 Task: Choose the host language as Danish.
Action: Mouse moved to (1169, 174)
Screenshot: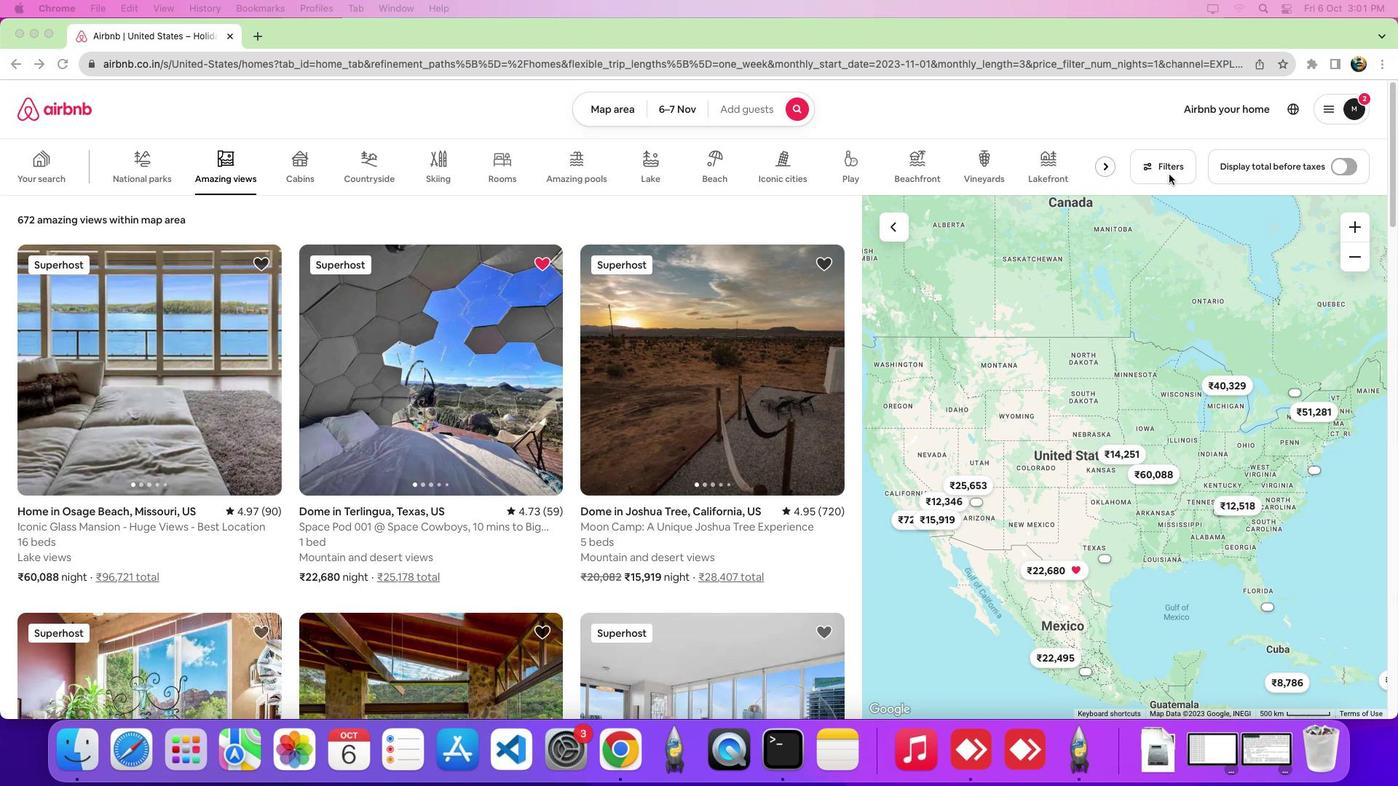 
Action: Mouse pressed left at (1169, 174)
Screenshot: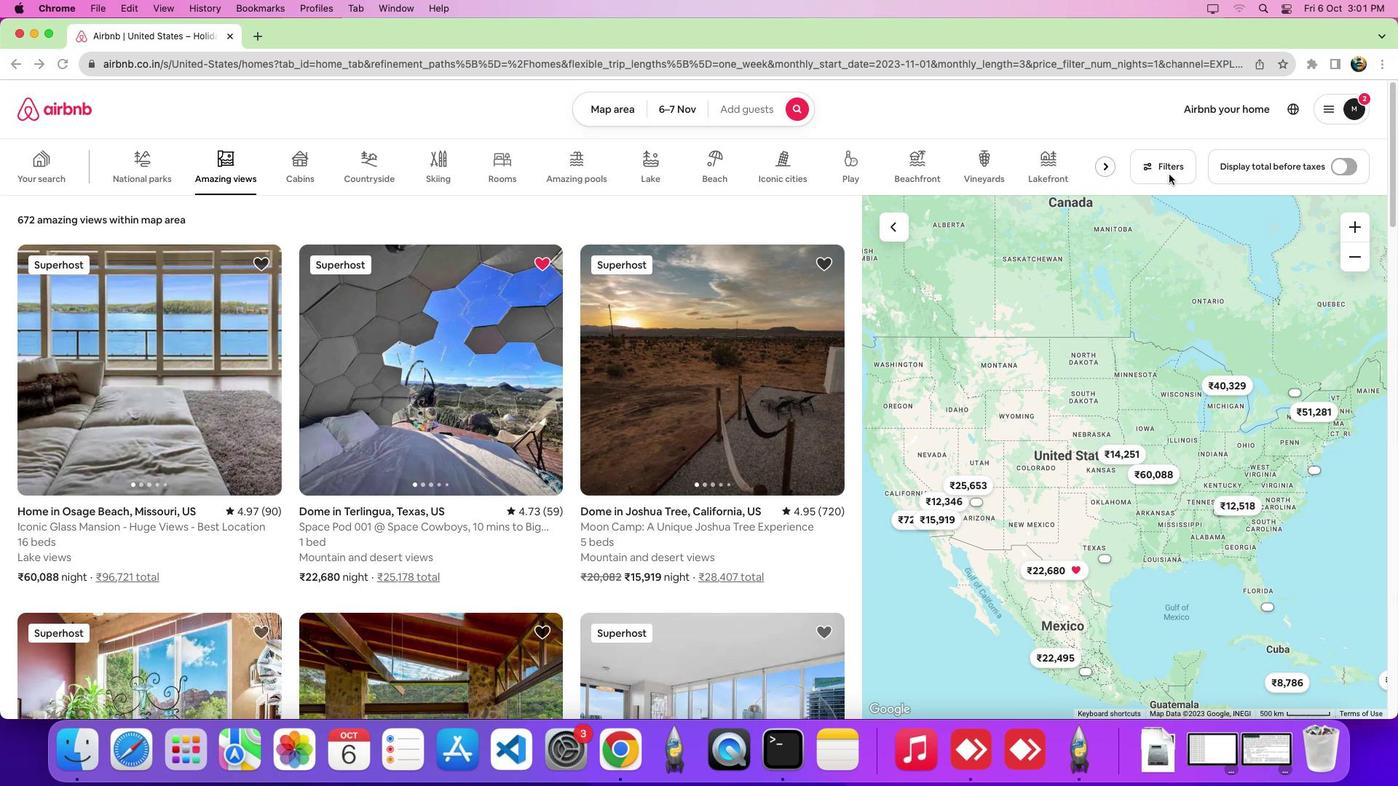
Action: Mouse pressed left at (1169, 174)
Screenshot: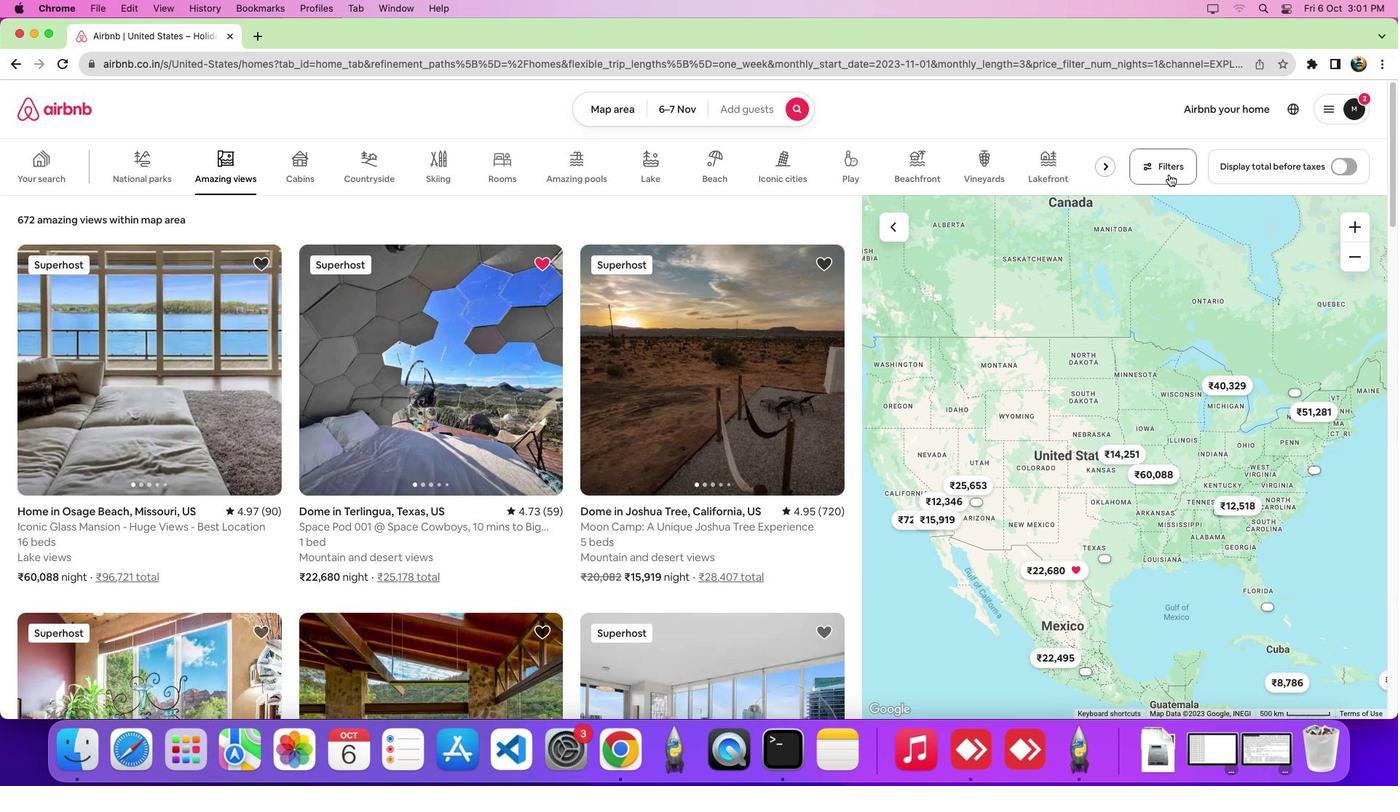 
Action: Mouse moved to (573, 244)
Screenshot: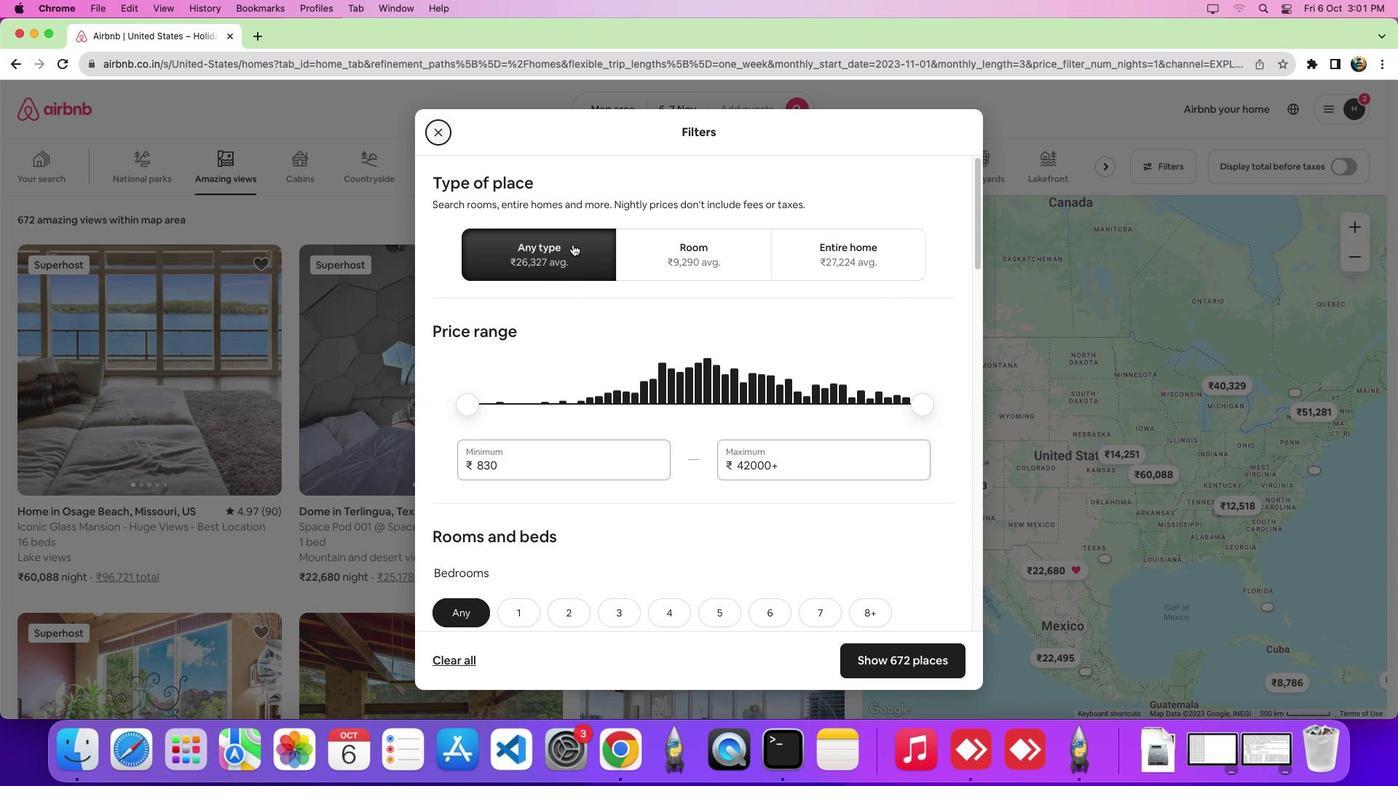 
Action: Mouse pressed left at (573, 244)
Screenshot: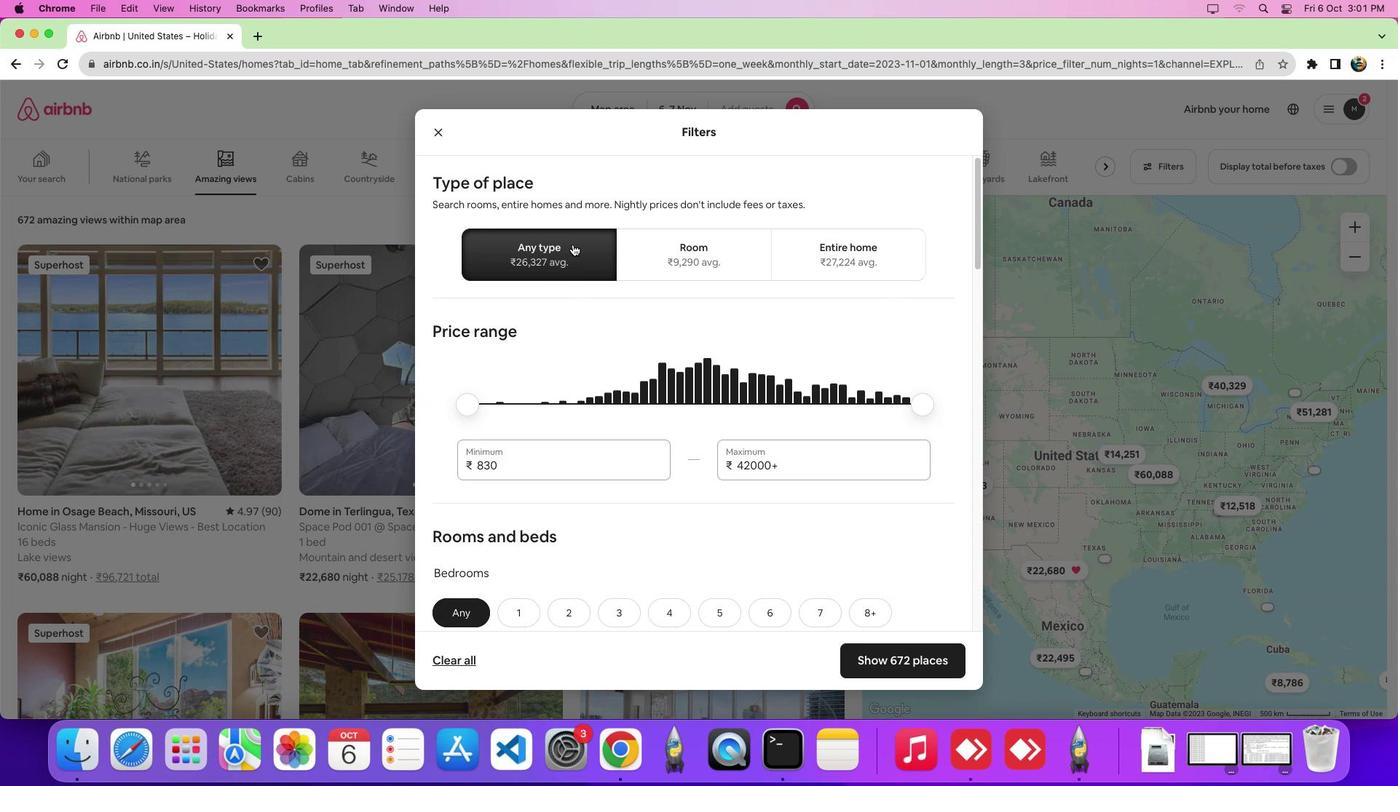 
Action: Mouse moved to (644, 448)
Screenshot: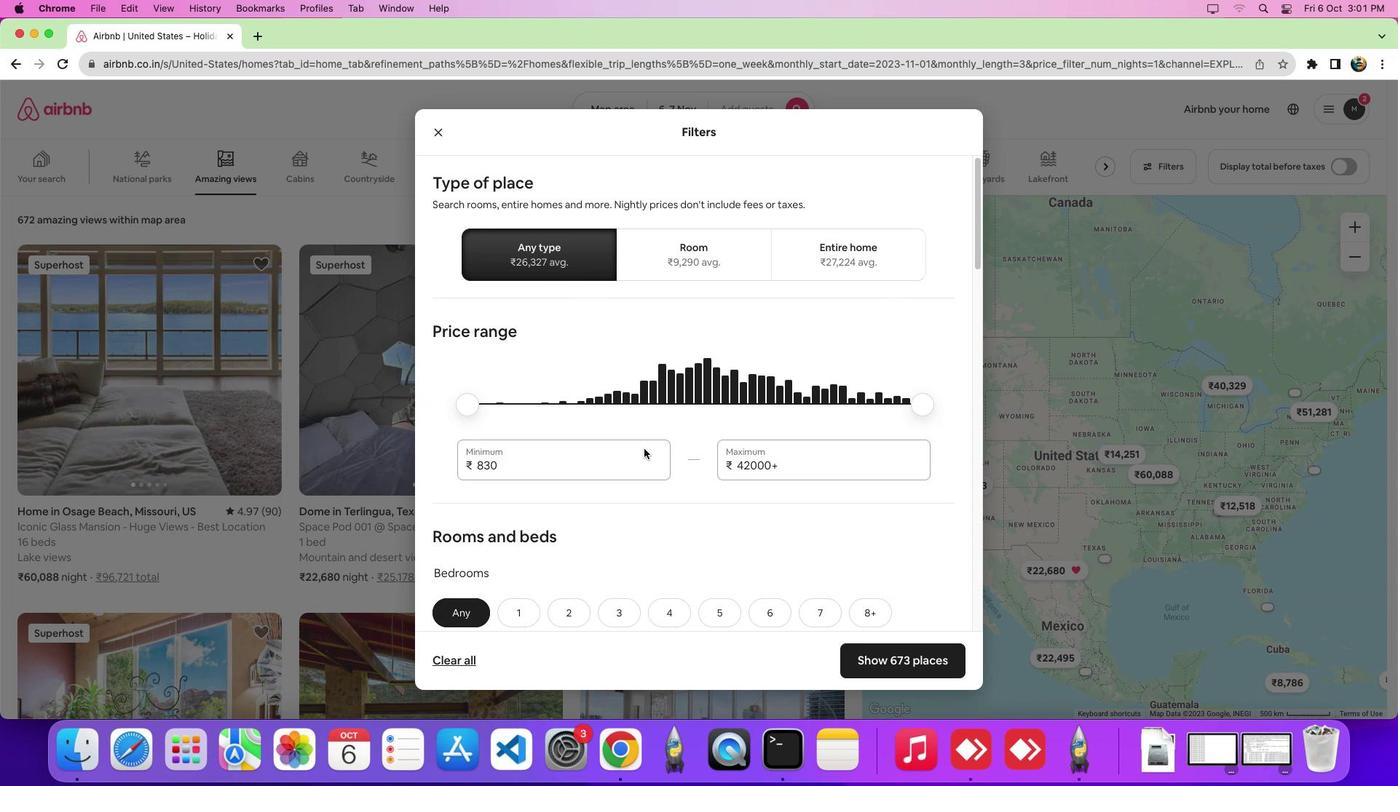 
Action: Mouse scrolled (644, 448) with delta (0, 0)
Screenshot: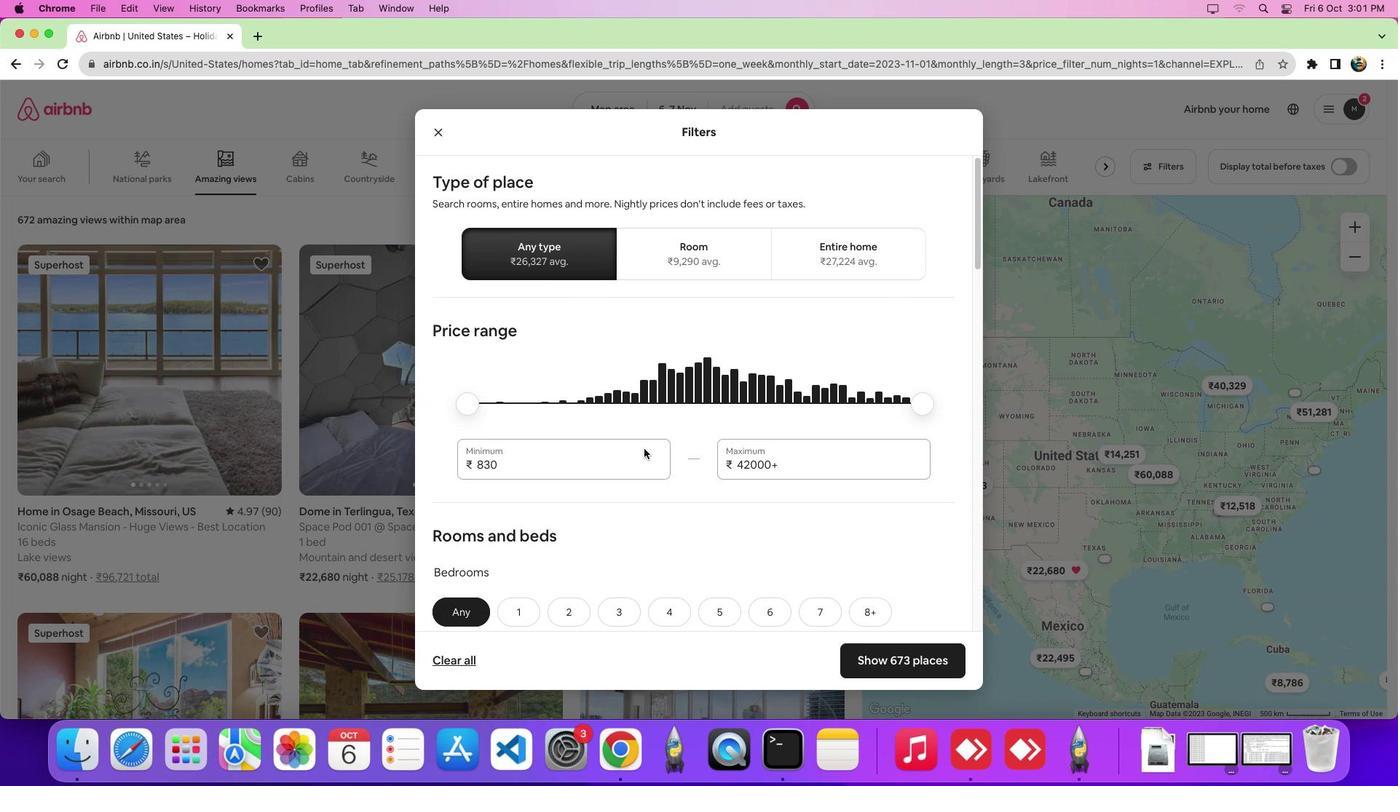 
Action: Mouse scrolled (644, 448) with delta (0, -1)
Screenshot: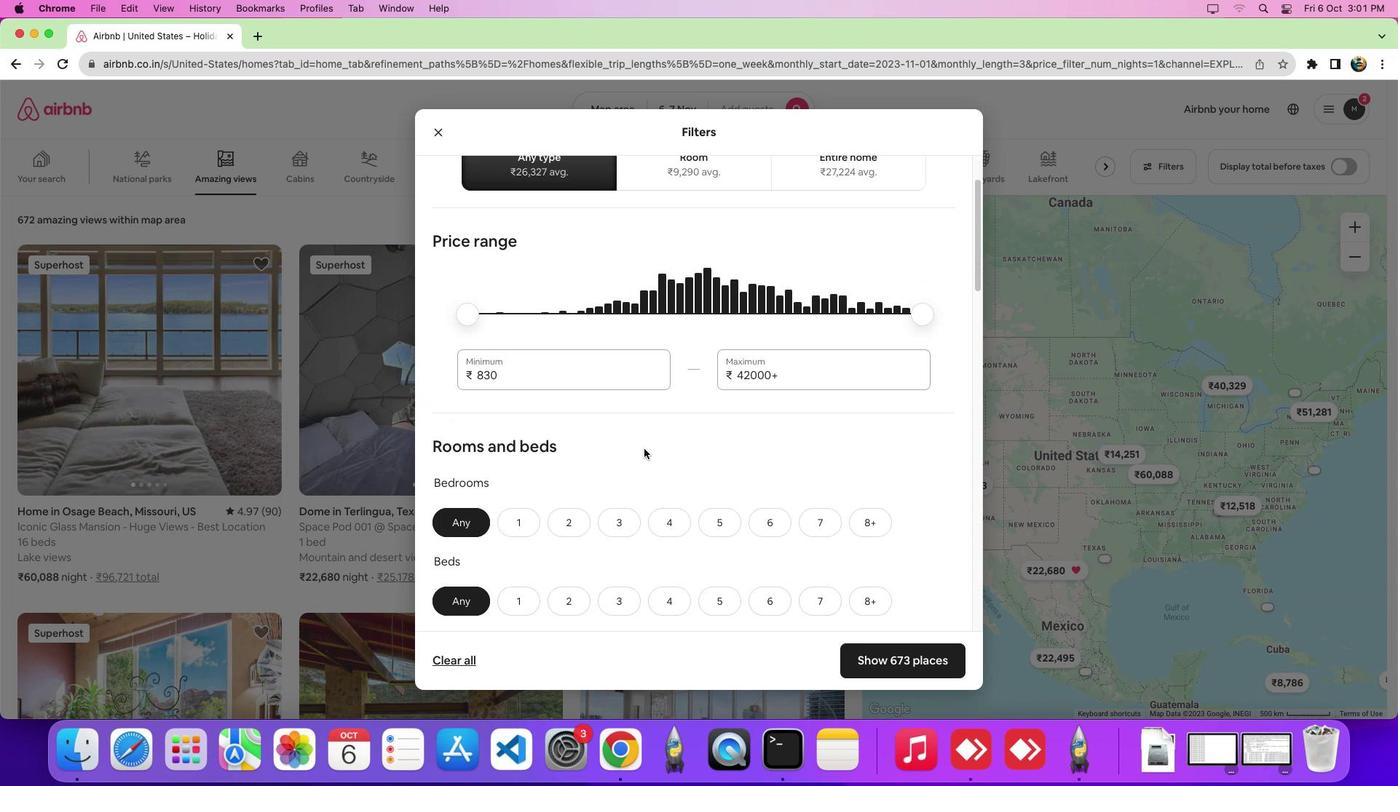 
Action: Mouse scrolled (644, 448) with delta (0, -6)
Screenshot: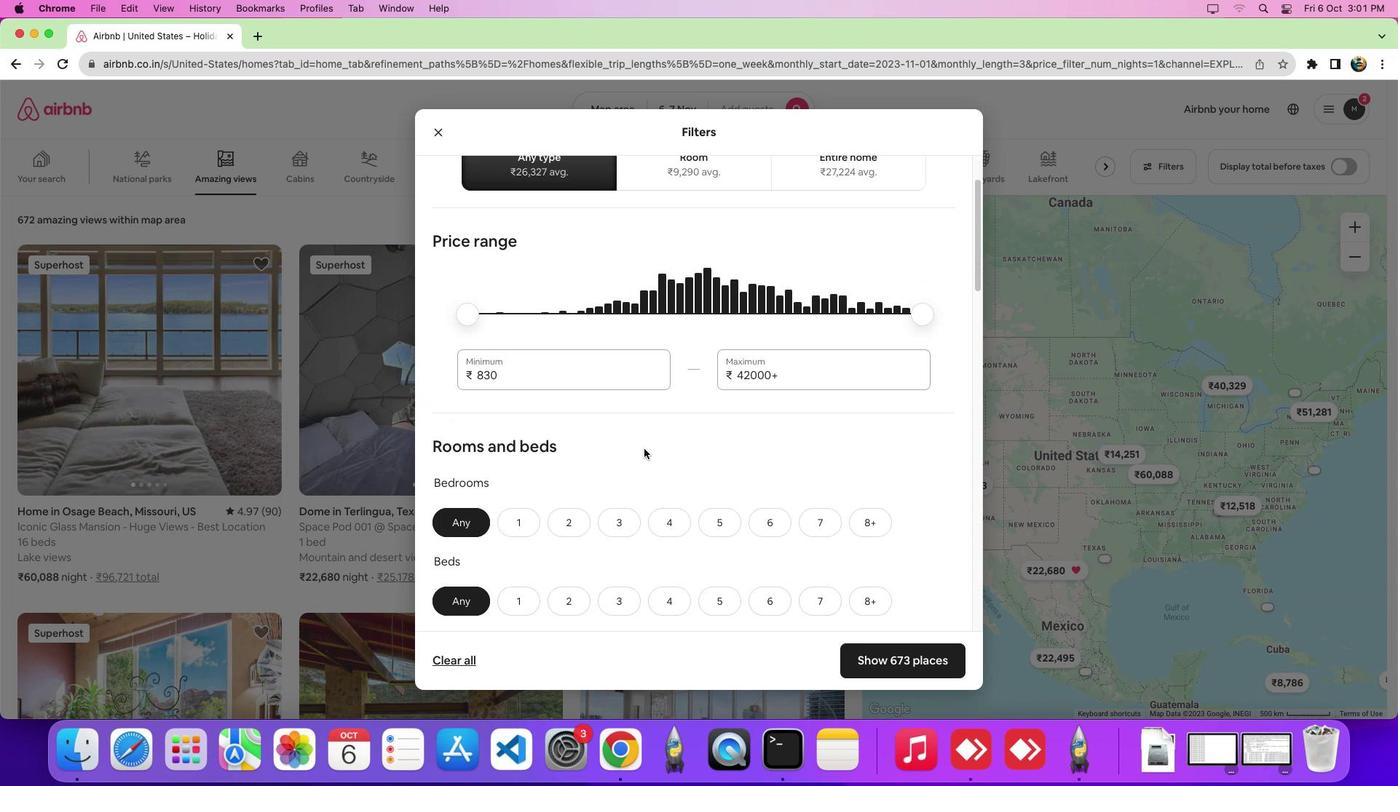 
Action: Mouse scrolled (644, 448) with delta (0, -8)
Screenshot: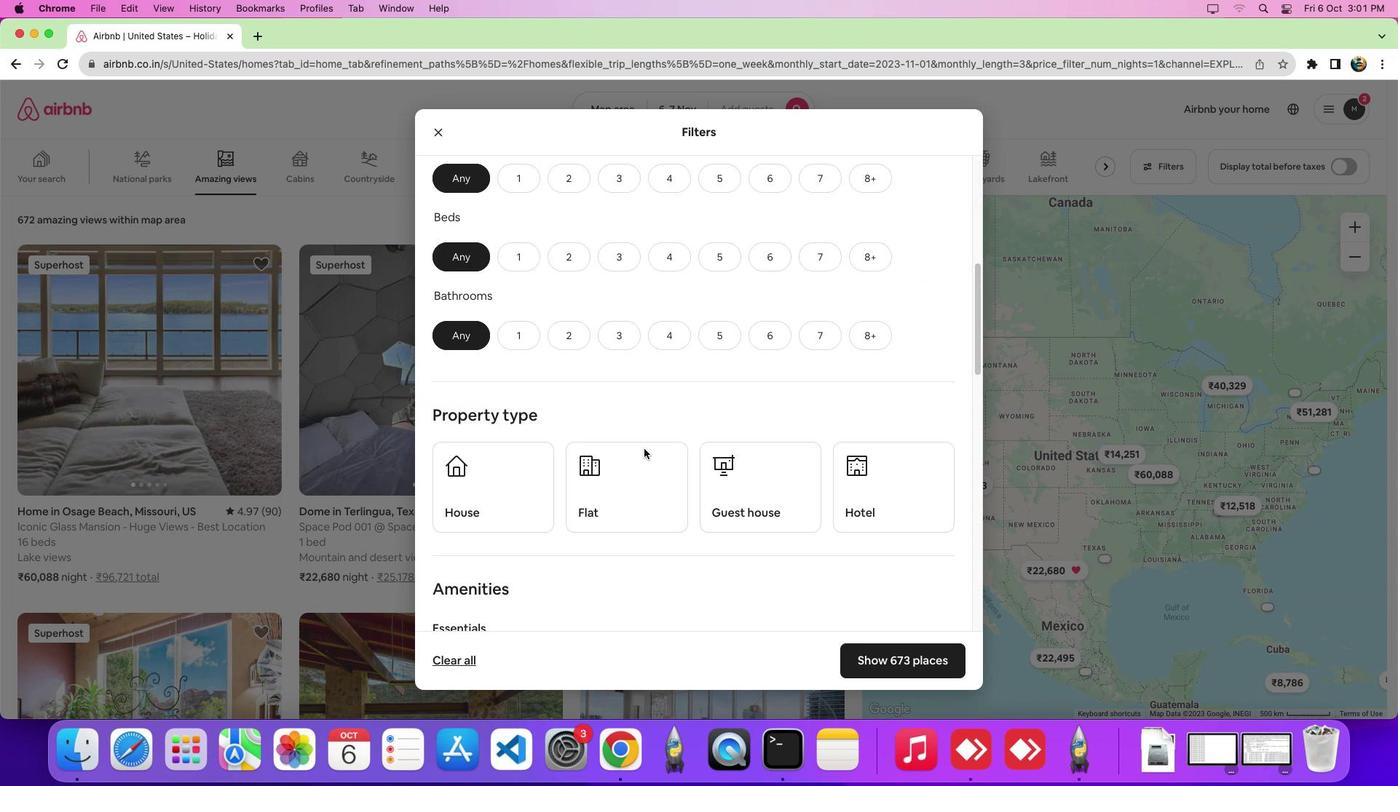 
Action: Mouse scrolled (644, 448) with delta (0, 0)
Screenshot: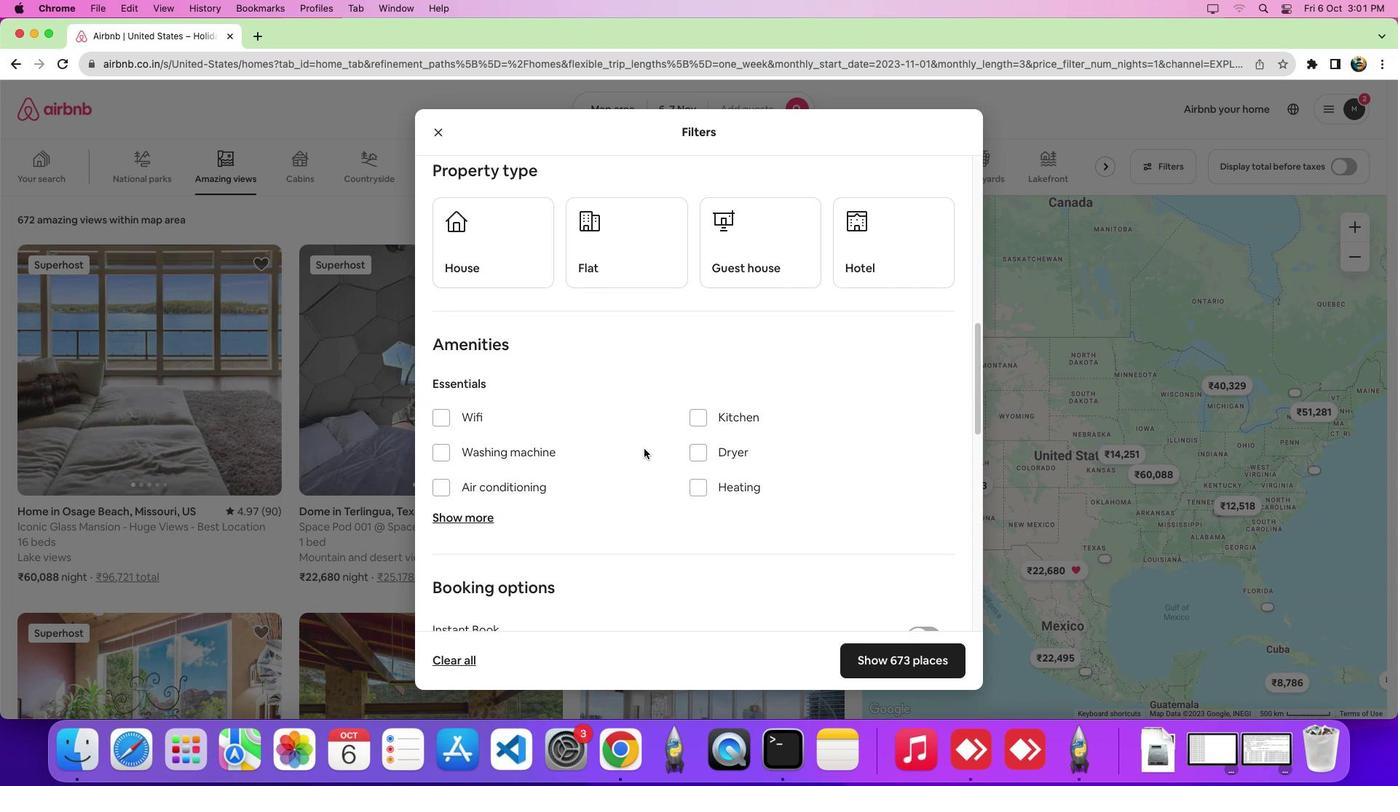 
Action: Mouse scrolled (644, 448) with delta (0, -1)
Screenshot: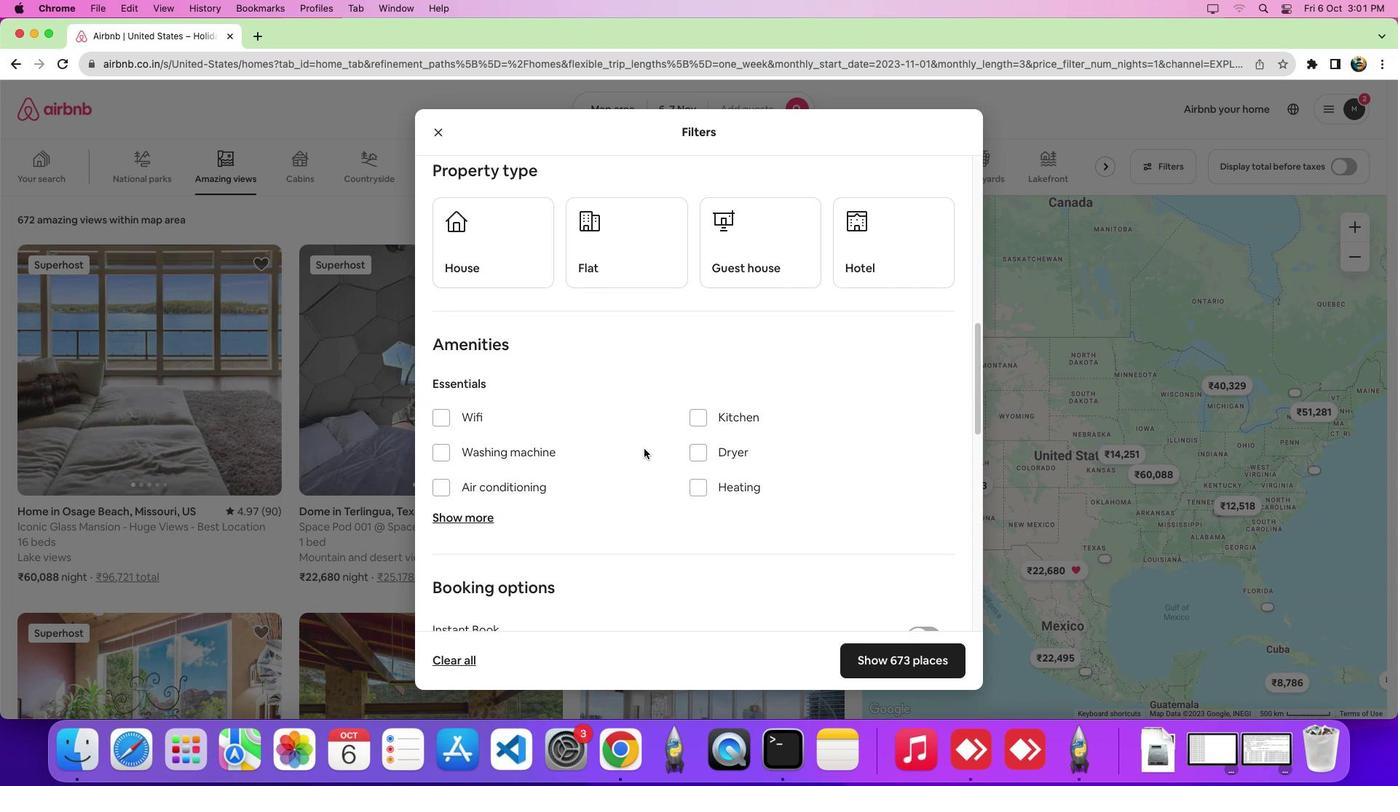 
Action: Mouse scrolled (644, 448) with delta (0, -6)
Screenshot: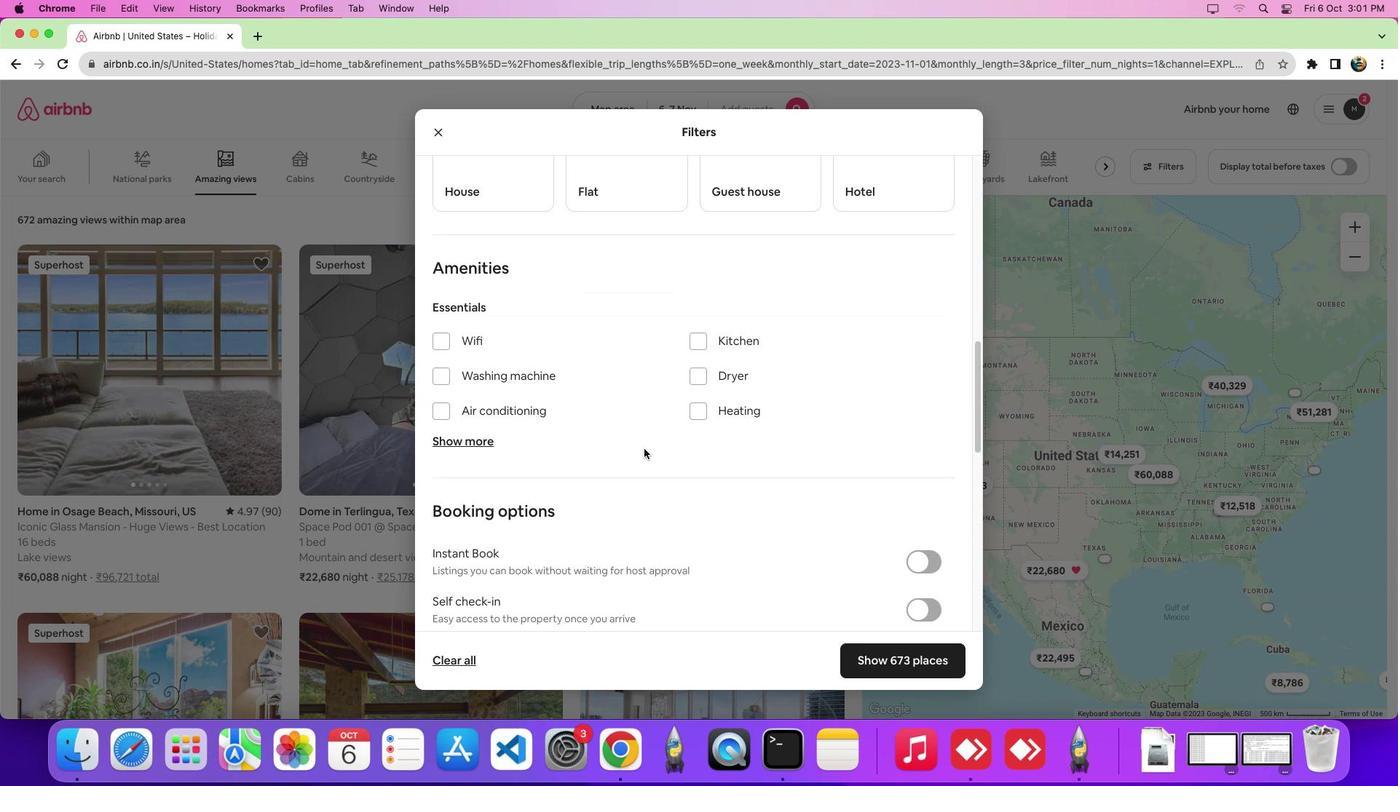 
Action: Mouse scrolled (644, 448) with delta (0, -8)
Screenshot: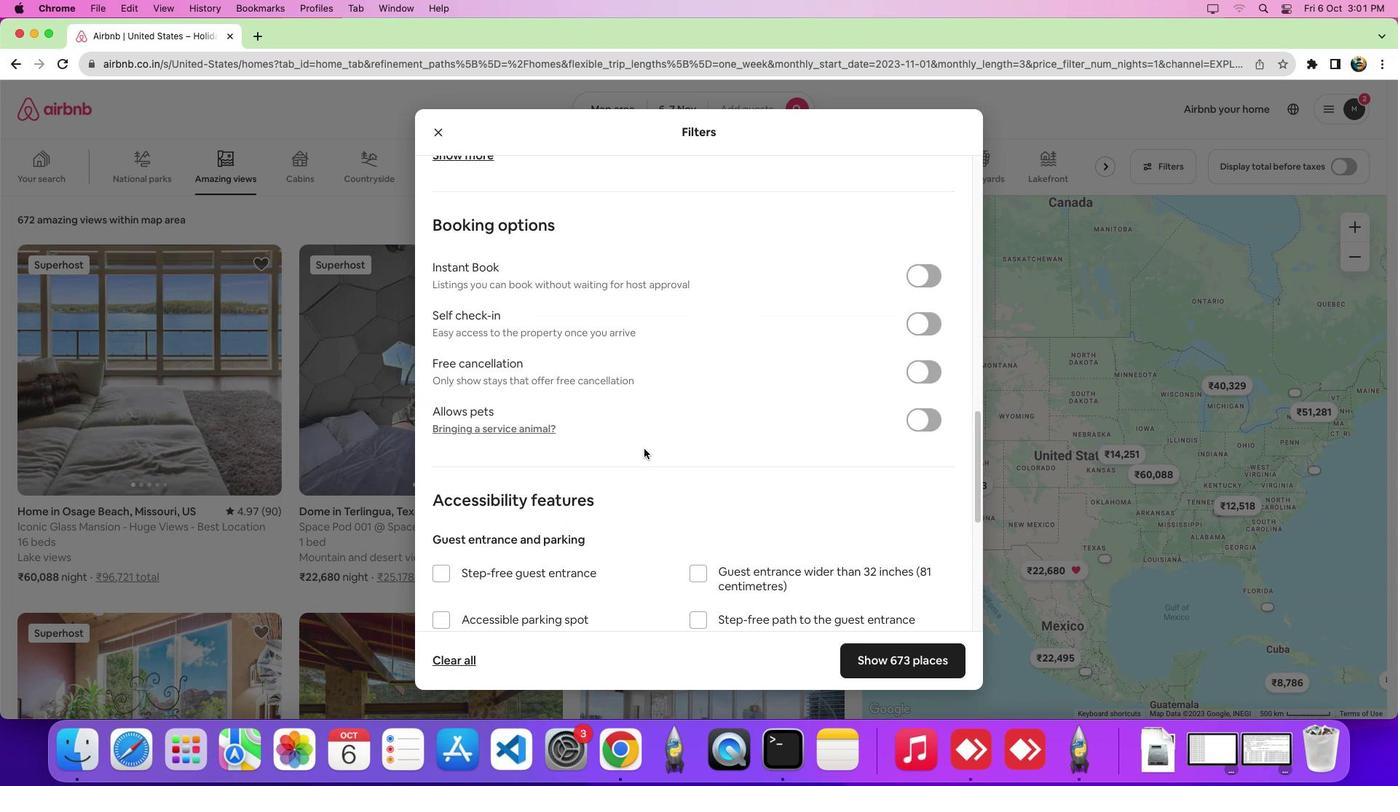 
Action: Mouse scrolled (644, 448) with delta (0, 0)
Screenshot: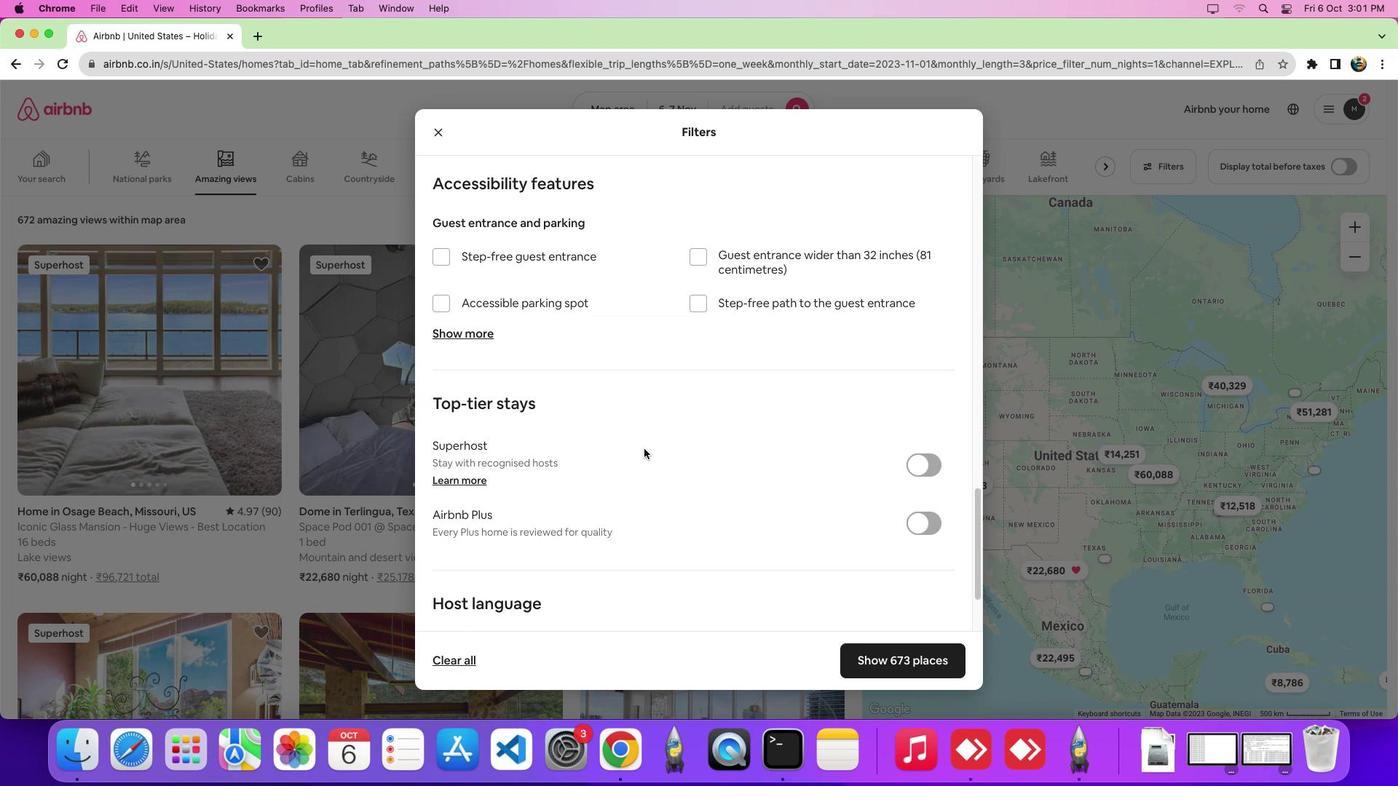 
Action: Mouse scrolled (644, 448) with delta (0, -1)
Screenshot: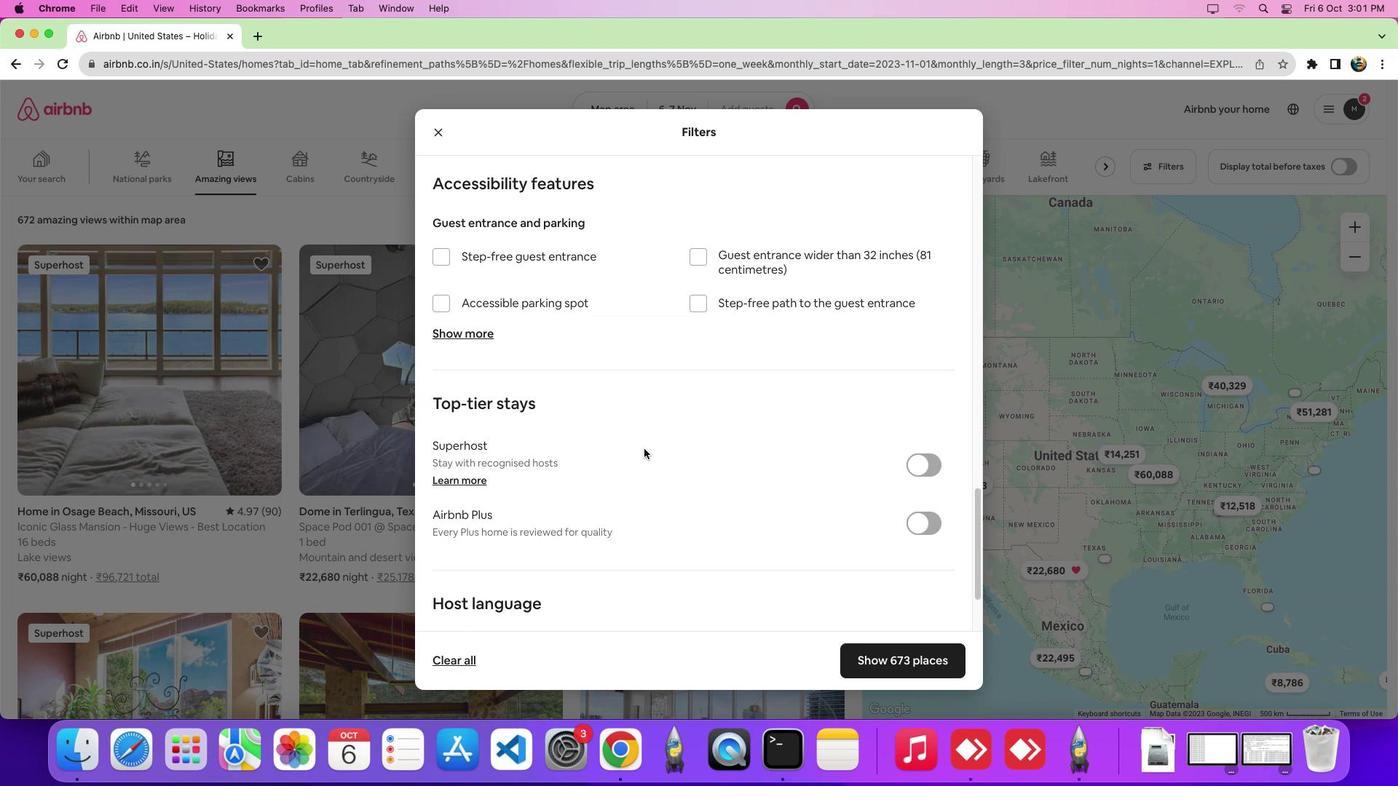 
Action: Mouse scrolled (644, 448) with delta (0, -6)
Screenshot: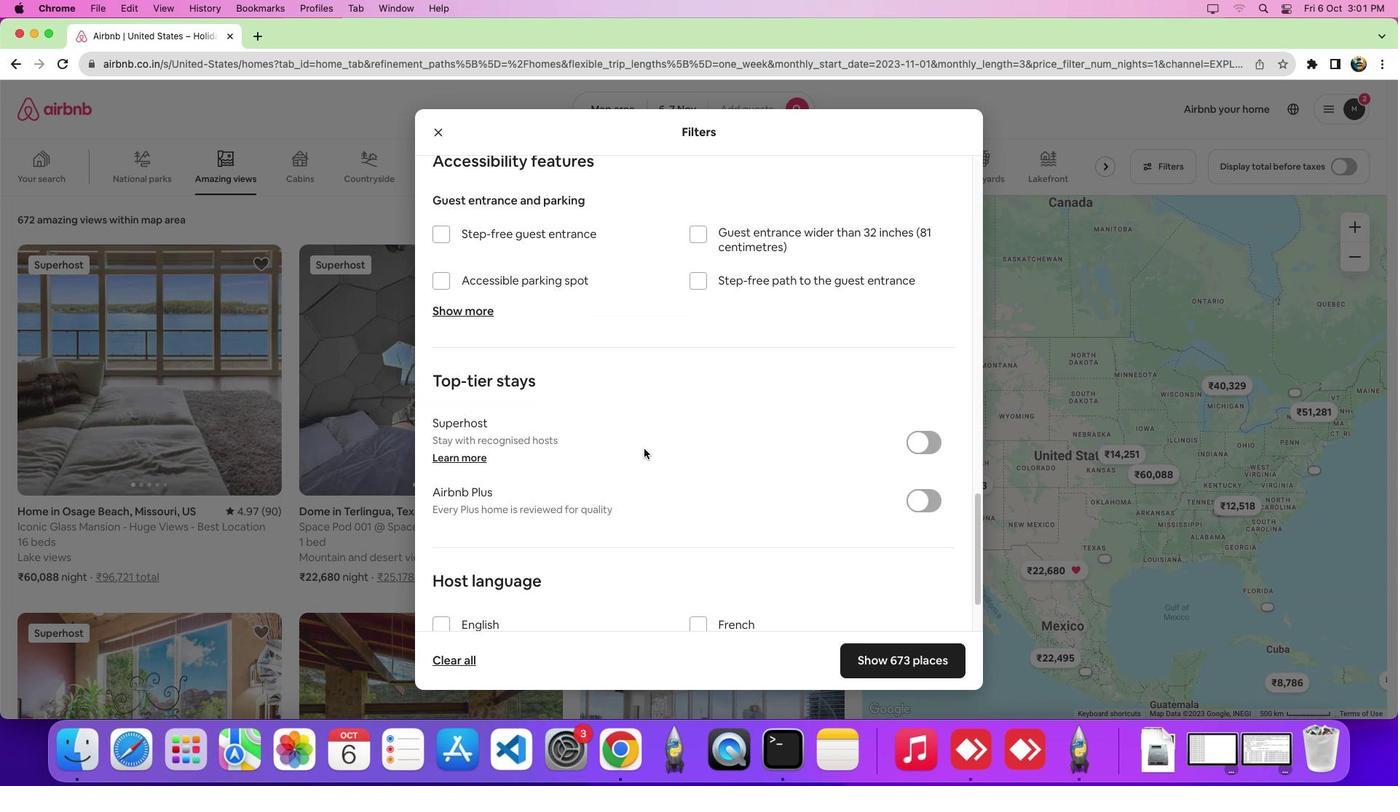 
Action: Mouse scrolled (644, 448) with delta (0, -9)
Screenshot: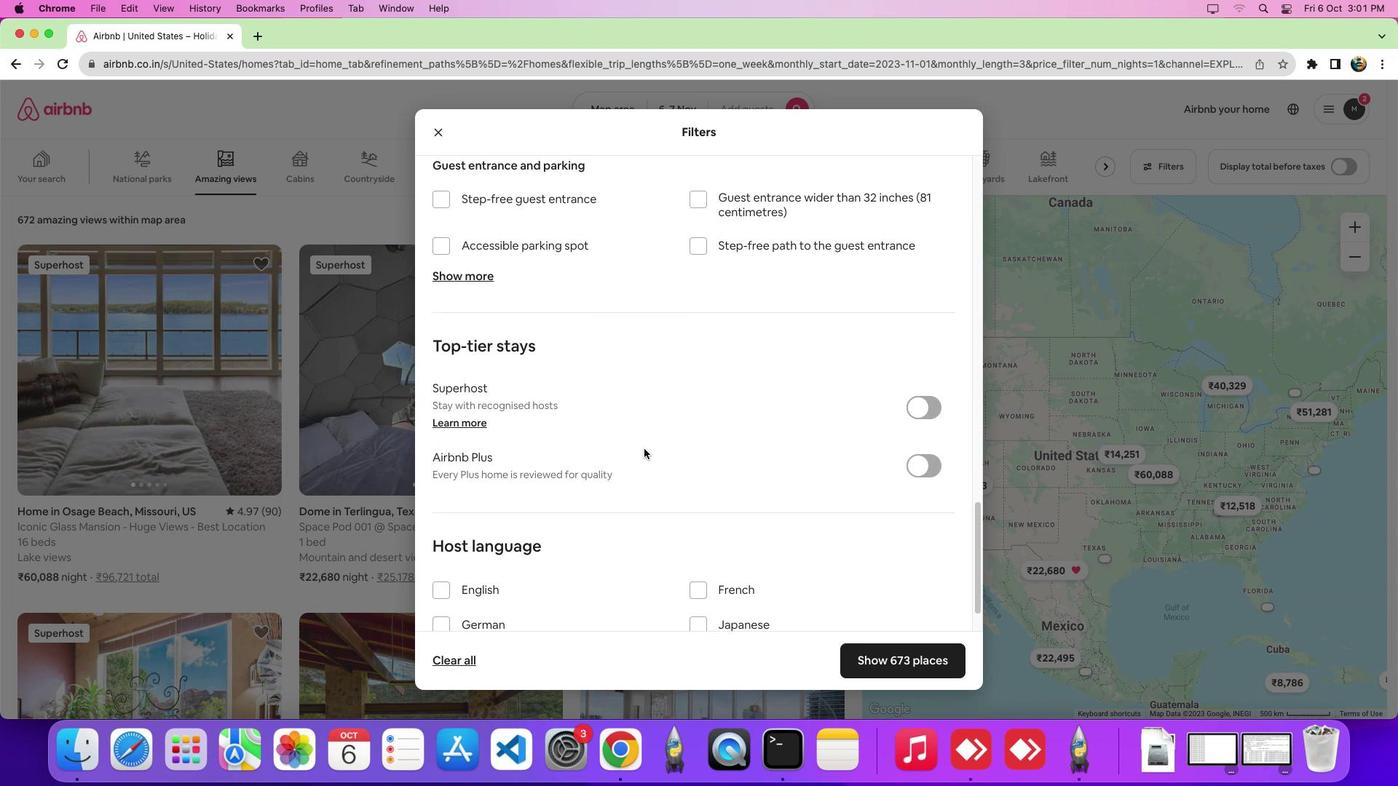 
Action: Mouse scrolled (644, 448) with delta (0, 0)
Screenshot: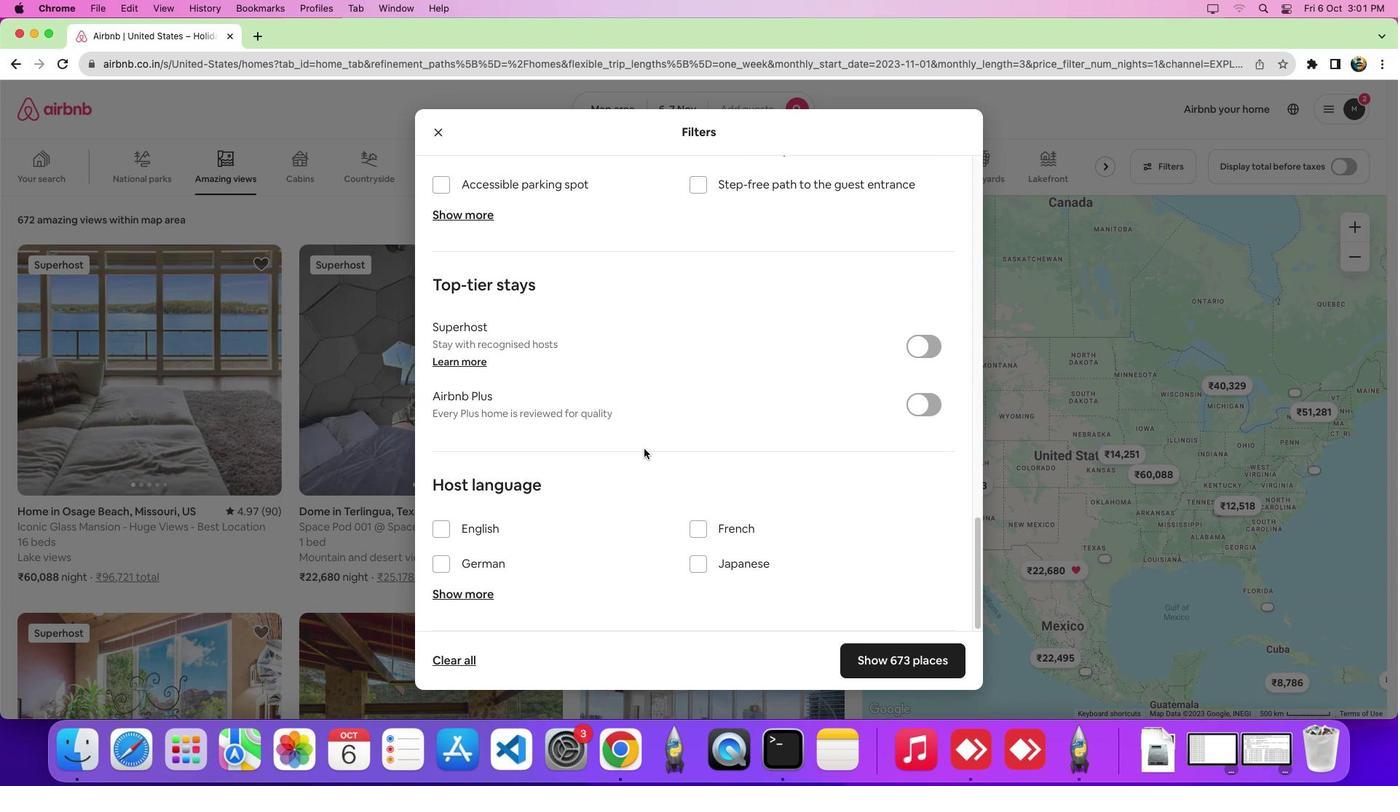 
Action: Mouse moved to (490, 598)
Screenshot: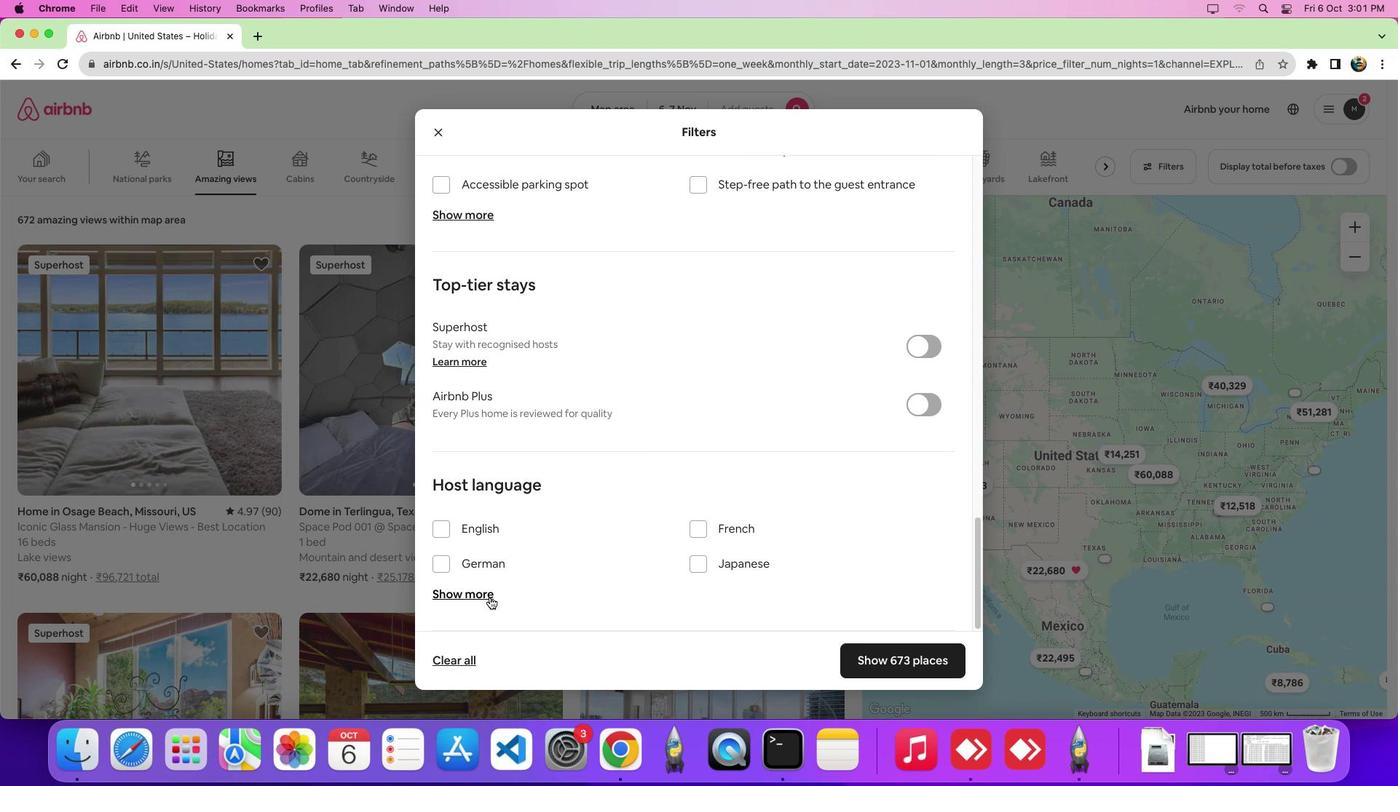 
Action: Mouse pressed left at (490, 598)
Screenshot: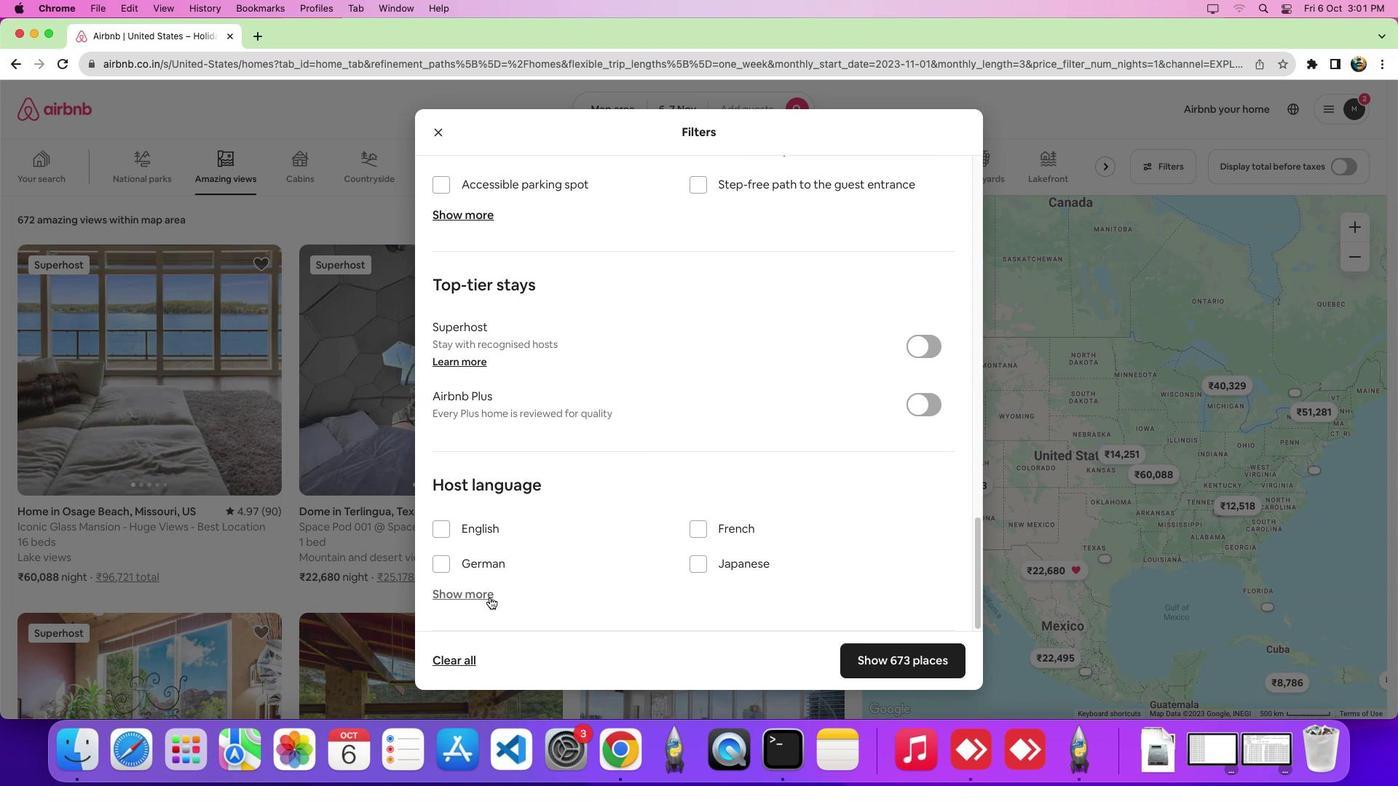 
Action: Mouse moved to (747, 546)
Screenshot: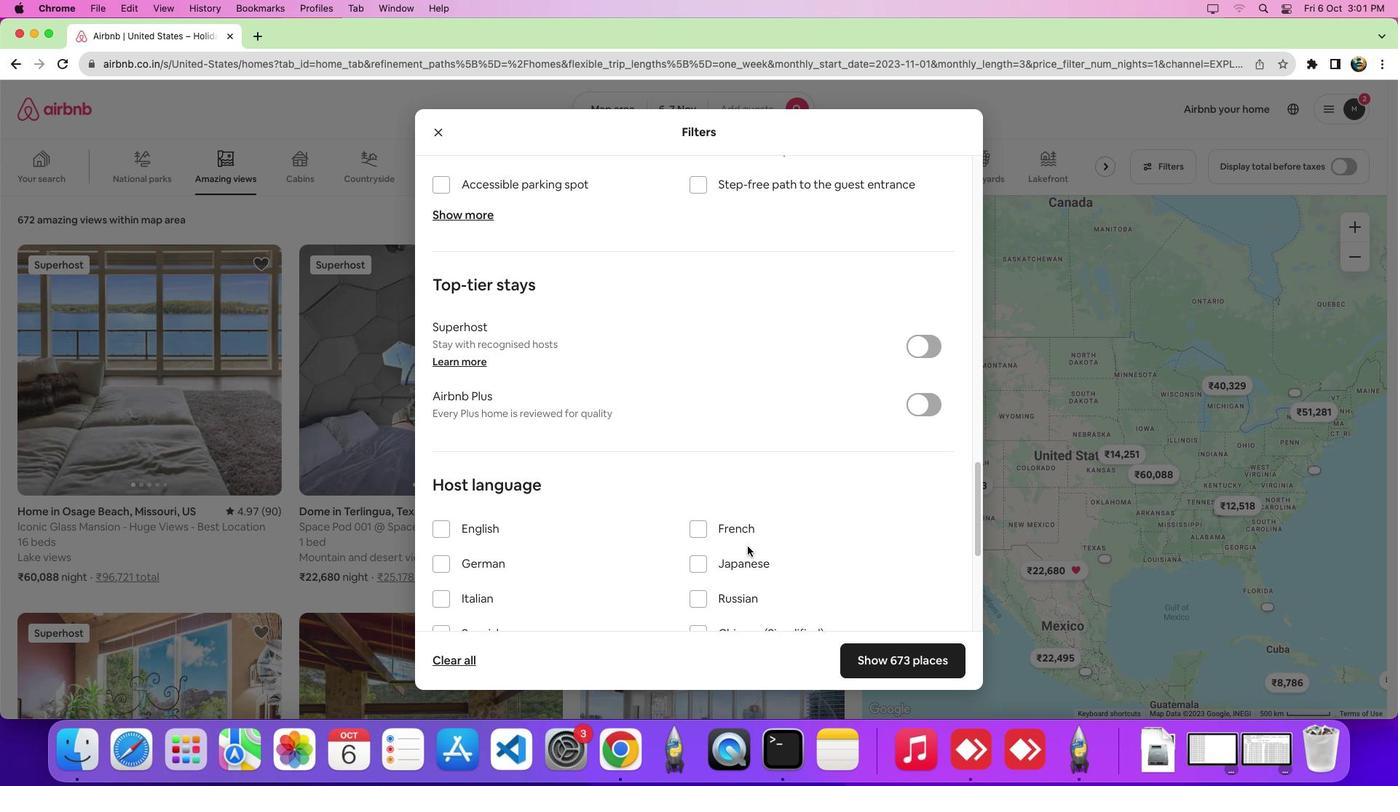 
Action: Mouse scrolled (747, 546) with delta (0, 0)
Screenshot: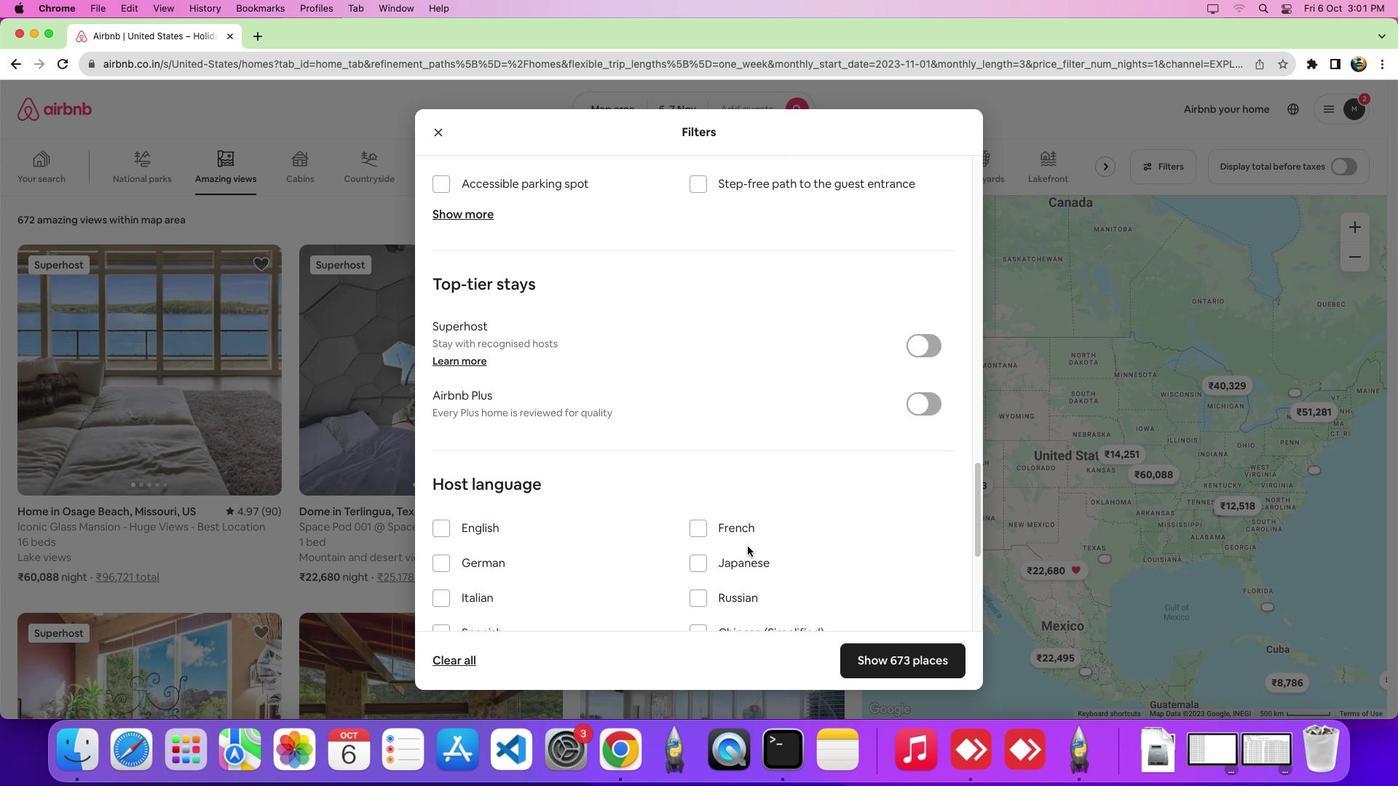 
Action: Mouse scrolled (747, 546) with delta (0, 0)
Screenshot: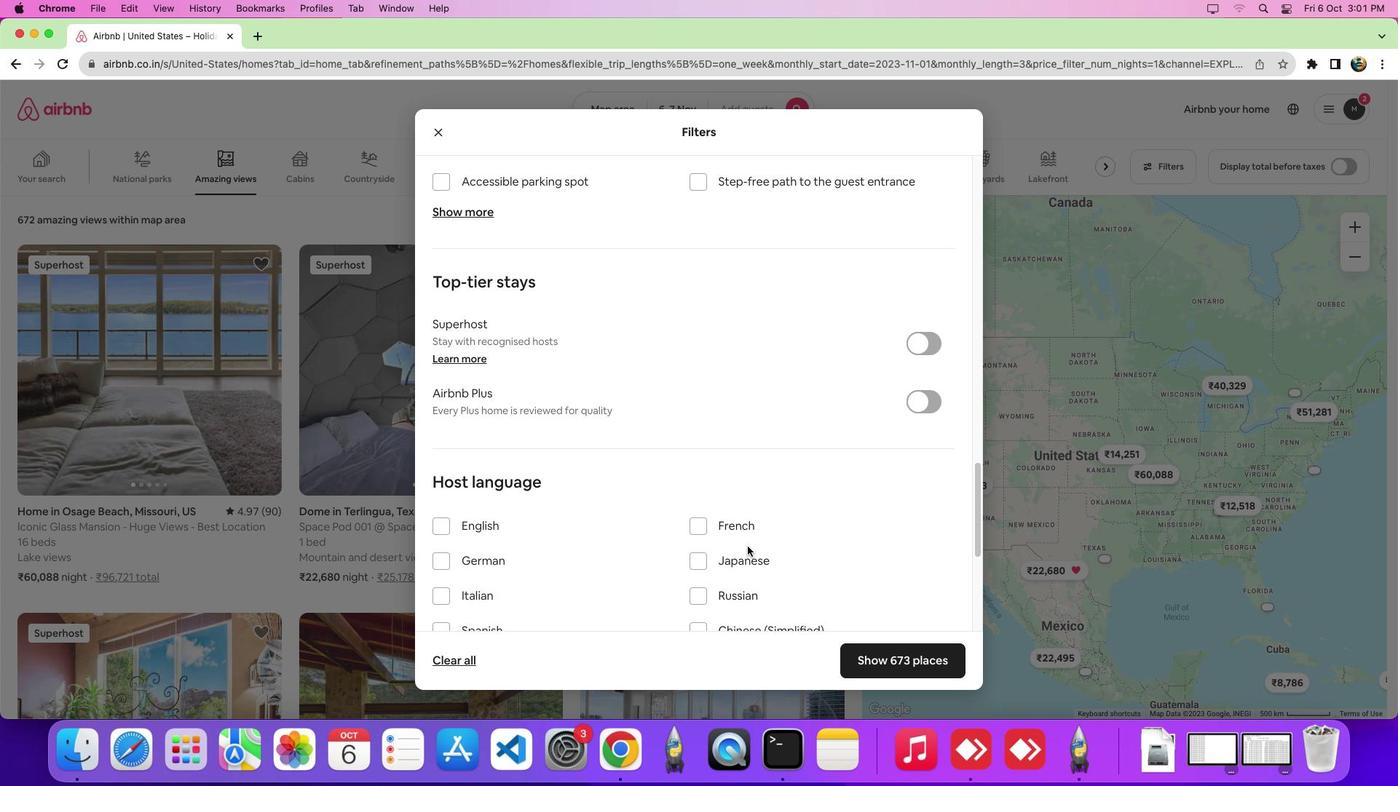 
Action: Mouse scrolled (747, 546) with delta (0, -3)
Screenshot: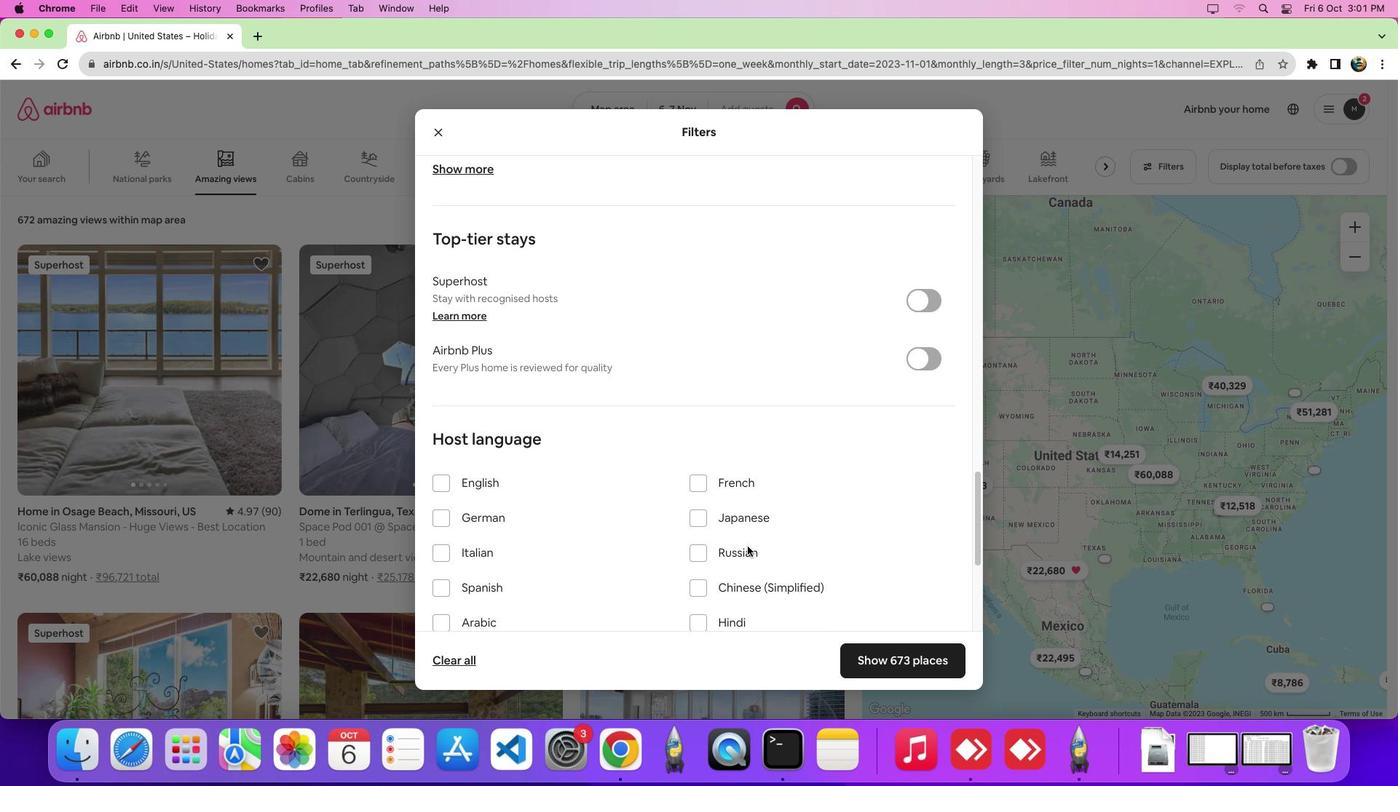 
Action: Mouse scrolled (747, 546) with delta (0, 0)
Screenshot: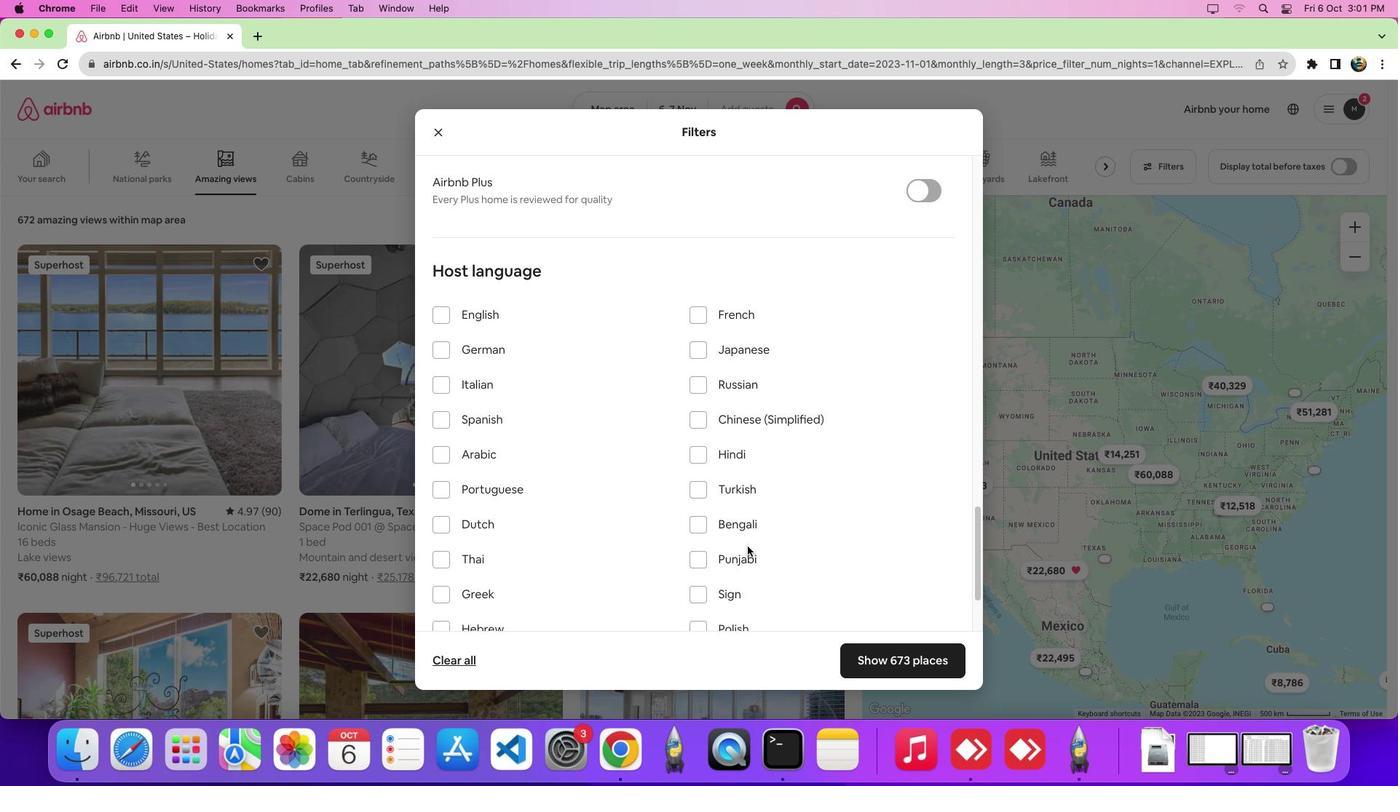 
Action: Mouse scrolled (747, 546) with delta (0, 0)
Screenshot: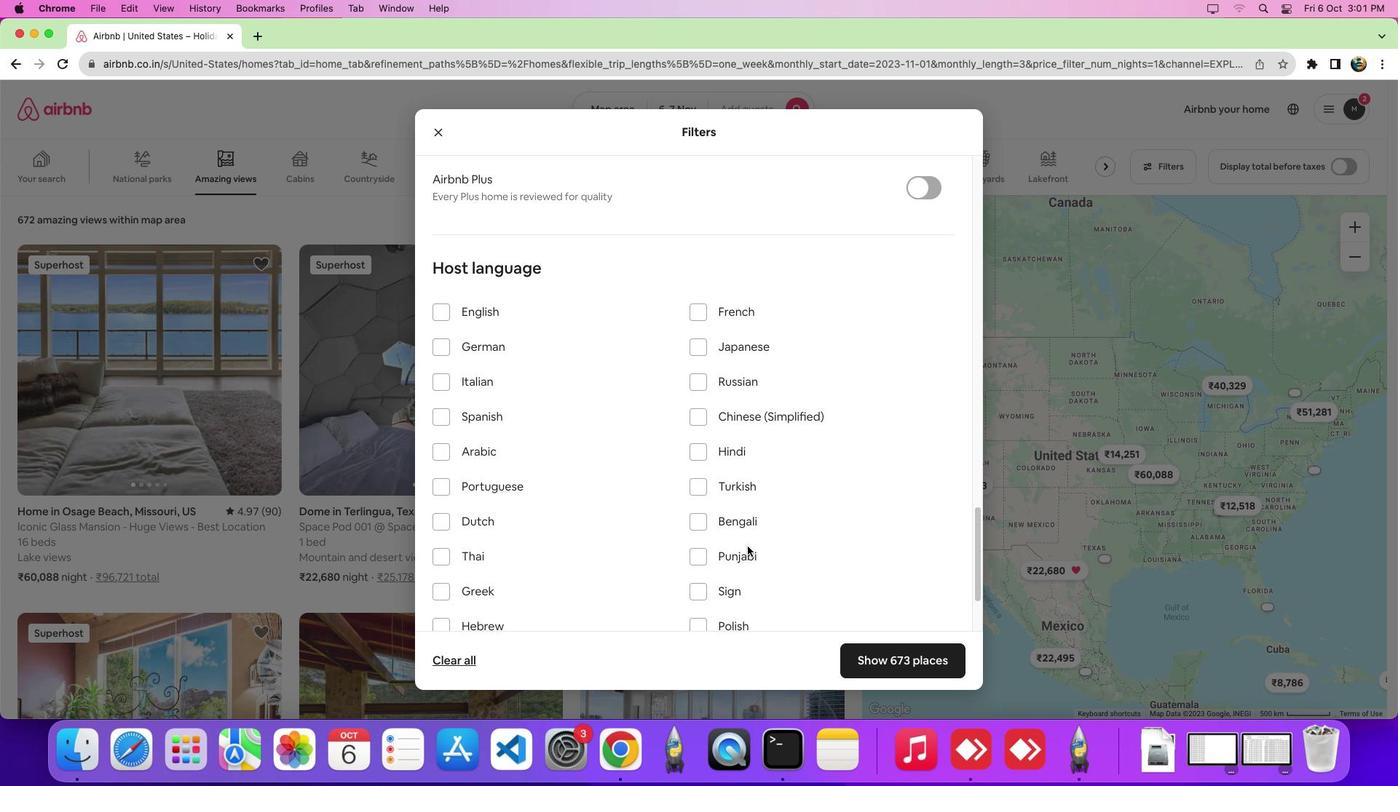 
Action: Mouse scrolled (747, 546) with delta (0, -1)
Screenshot: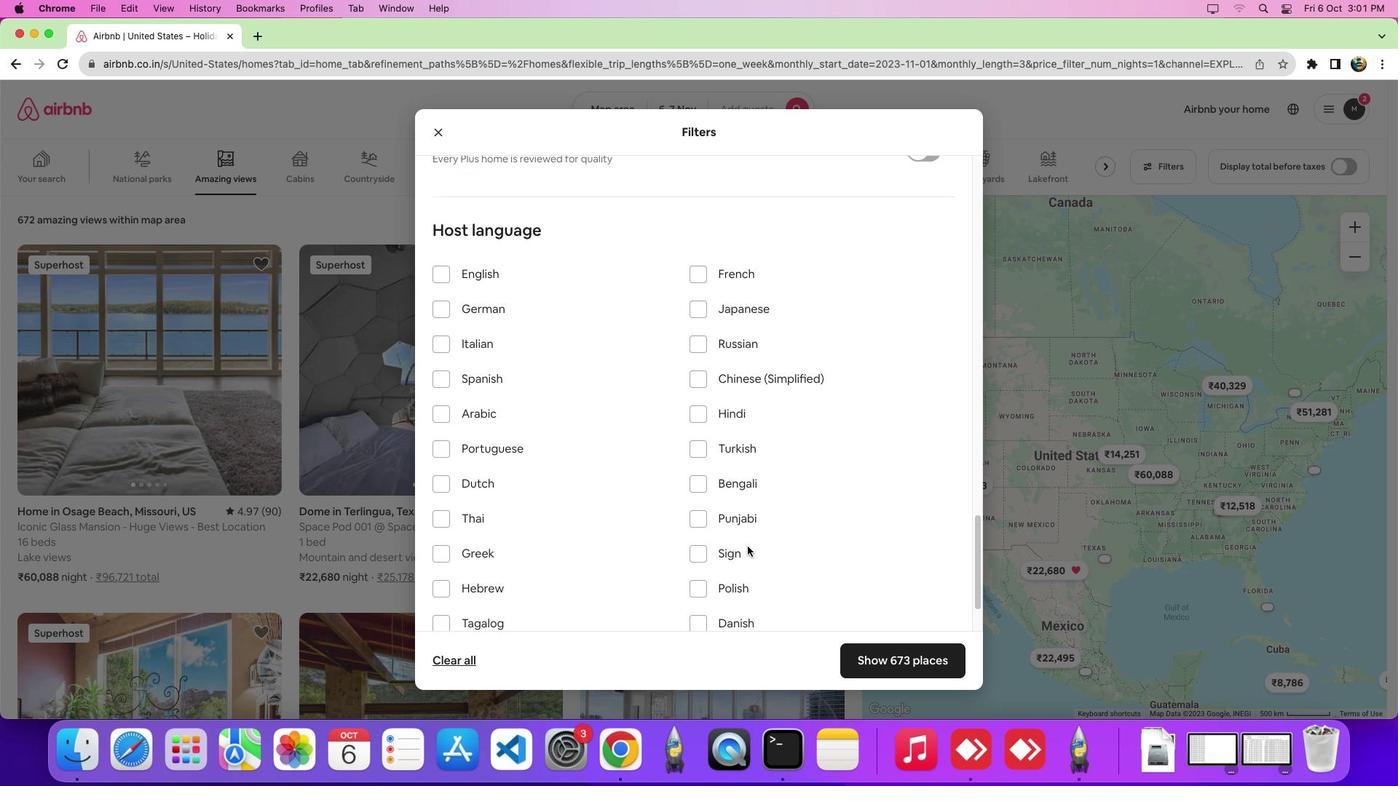 
Action: Mouse moved to (697, 534)
Screenshot: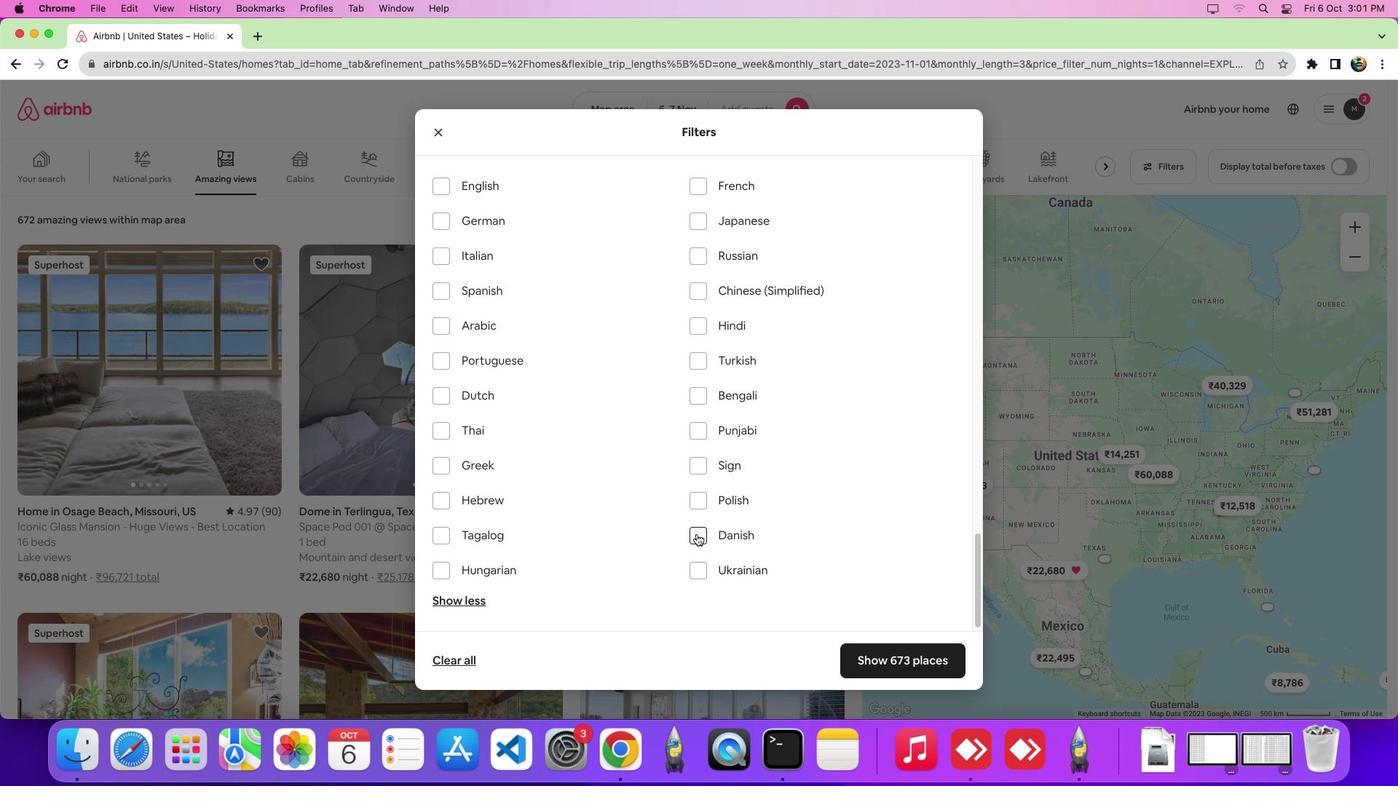 
Action: Mouse pressed left at (697, 534)
Screenshot: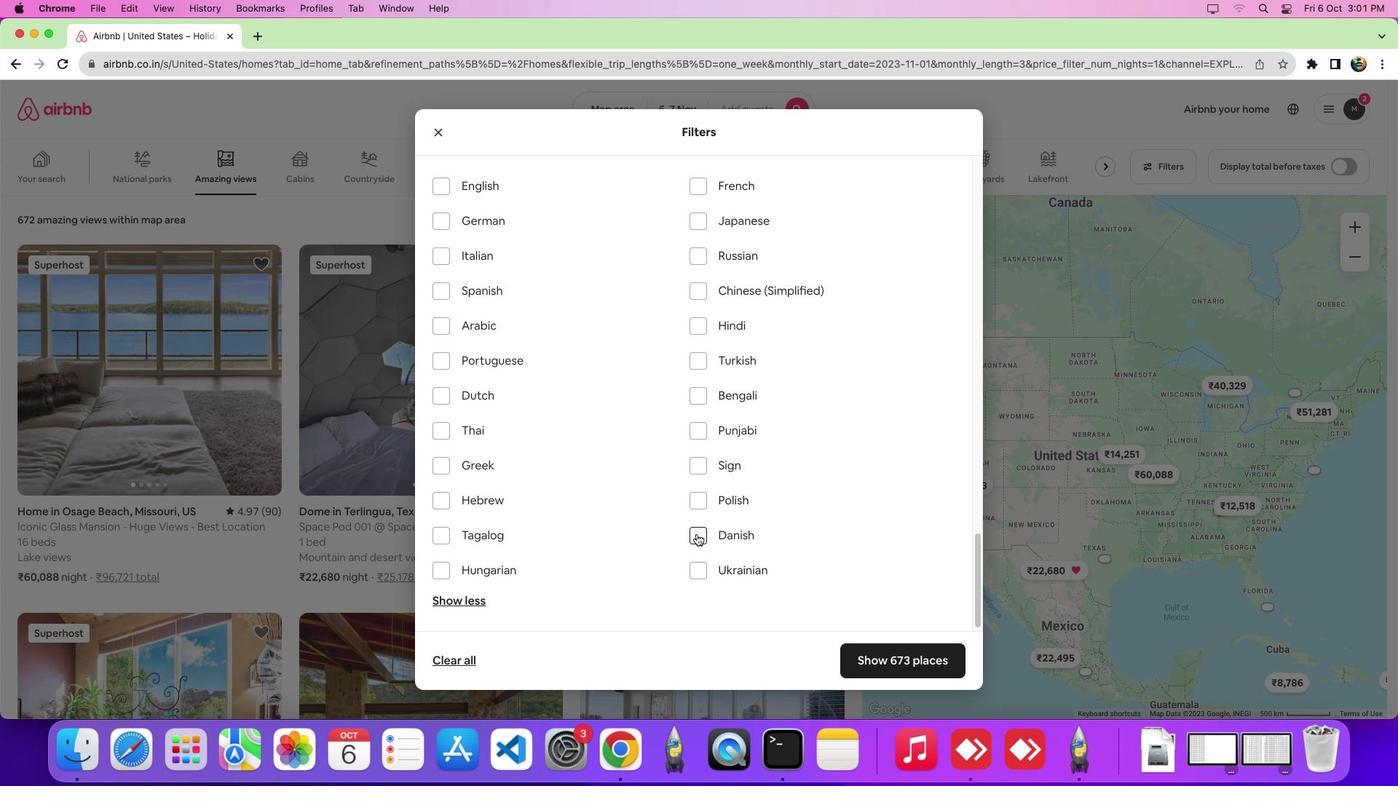 
